 Task: Set up a recurring meeting titled 'Training Session' every Tuesday and Friday from 9:00 AM to 9:30 AM in the conference room, ending on 1/30/2024.
Action: Mouse moved to (9, 57)
Screenshot: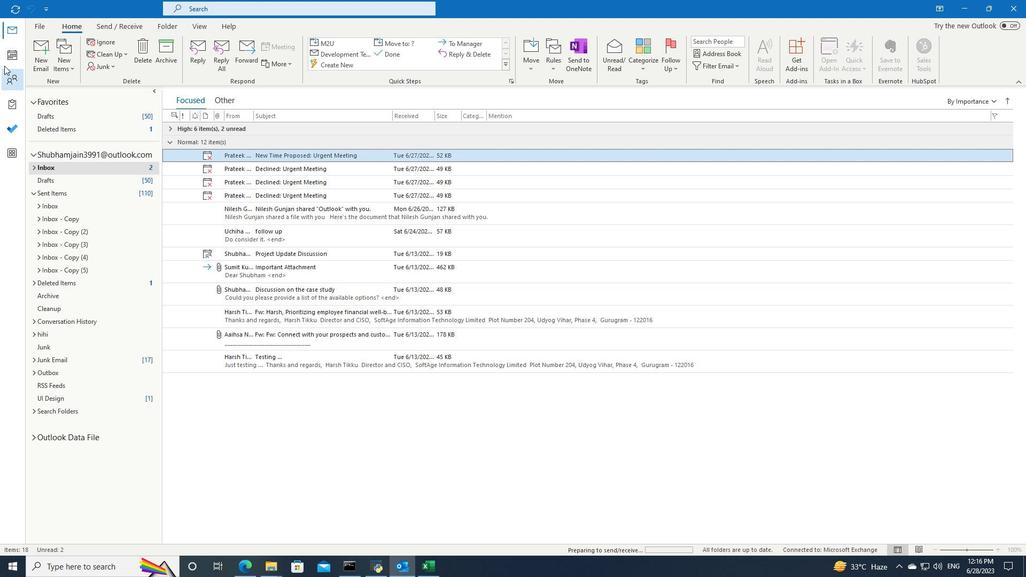 
Action: Mouse pressed left at (9, 57)
Screenshot: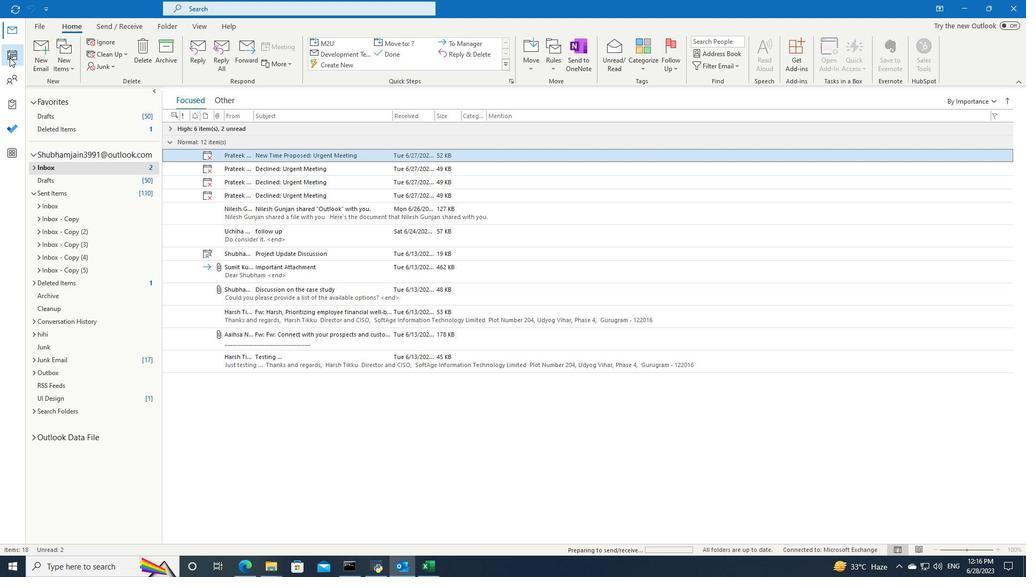 
Action: Mouse moved to (149, 102)
Screenshot: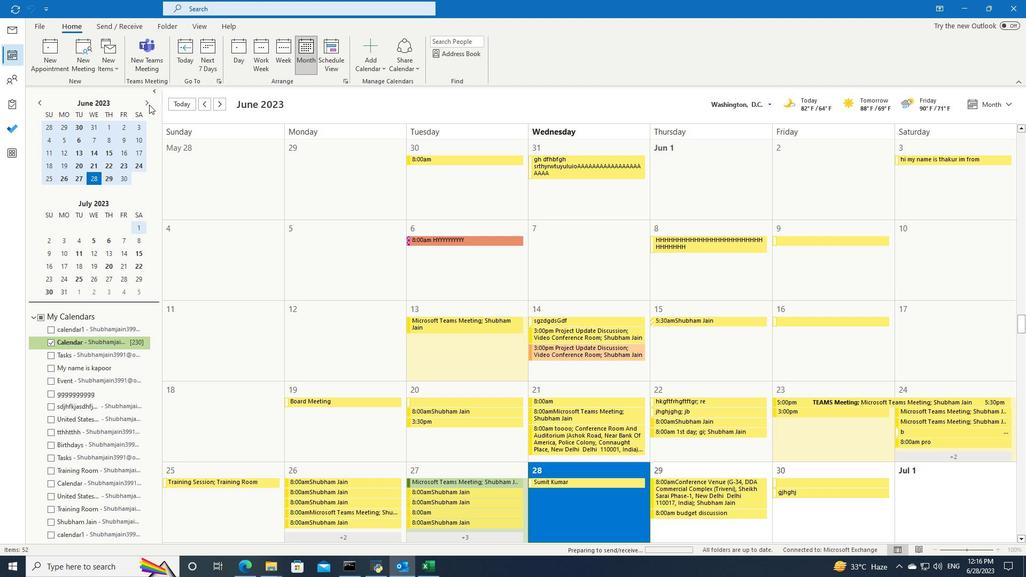 
Action: Mouse pressed left at (149, 102)
Screenshot: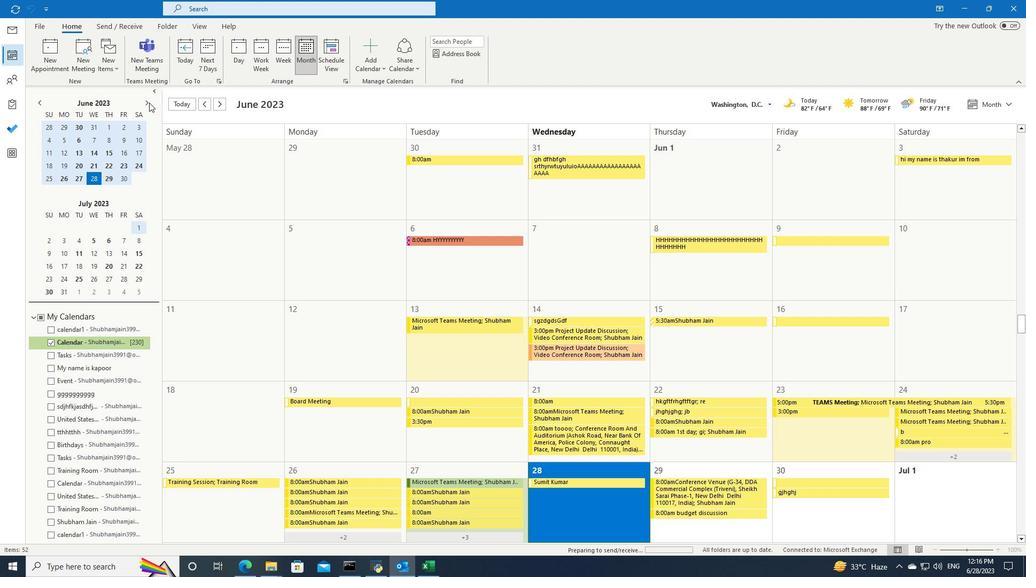 
Action: Mouse moved to (148, 102)
Screenshot: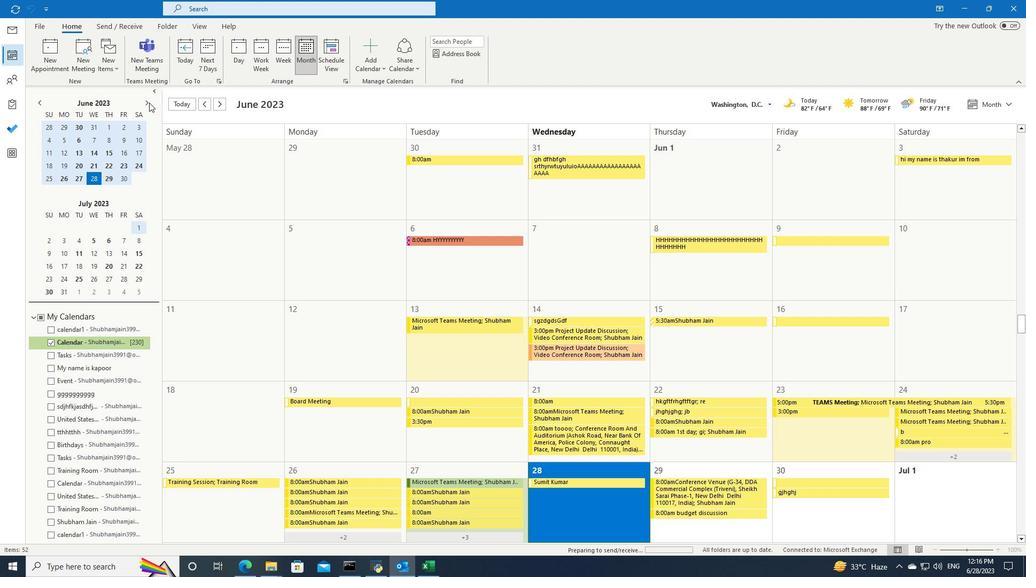 
Action: Mouse pressed left at (148, 102)
Screenshot: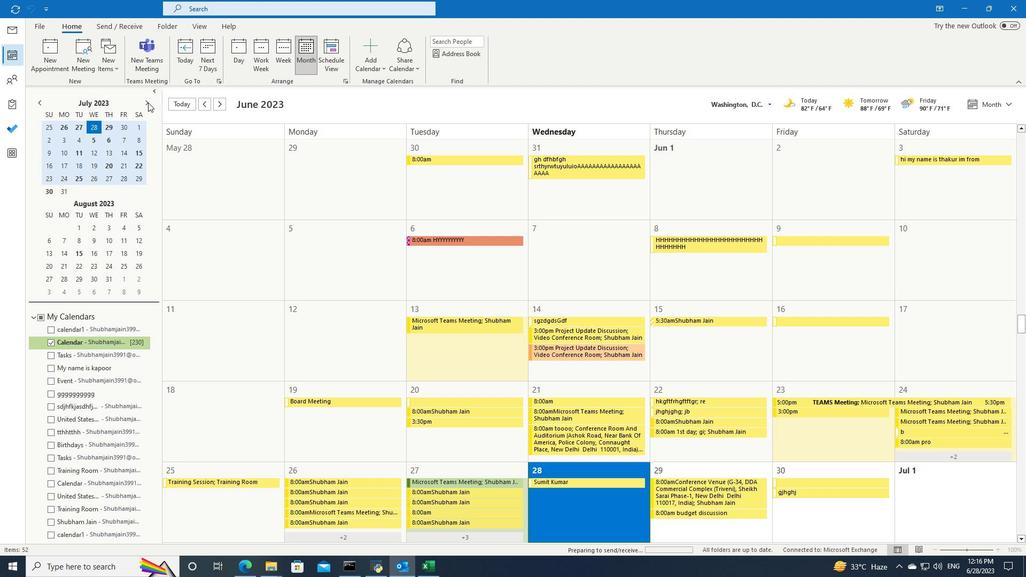 
Action: Mouse moved to (430, 341)
Screenshot: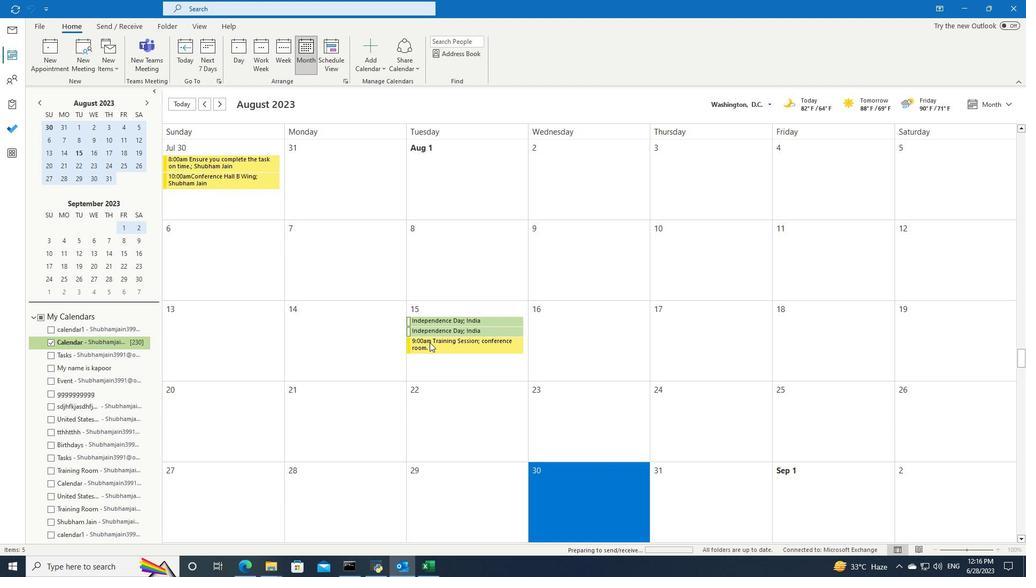
Action: Mouse pressed left at (430, 341)
Screenshot: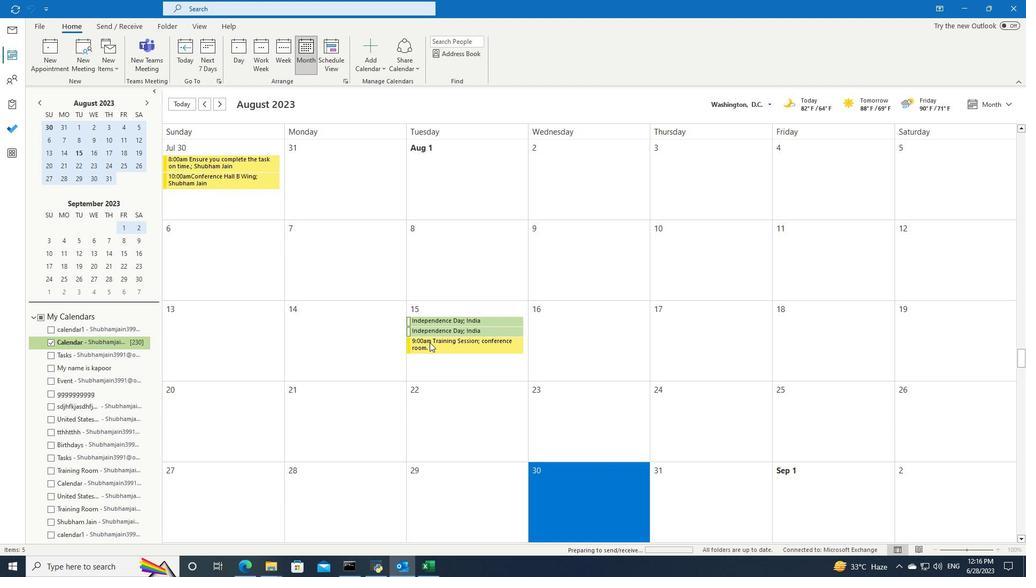 
Action: Mouse pressed left at (430, 341)
Screenshot: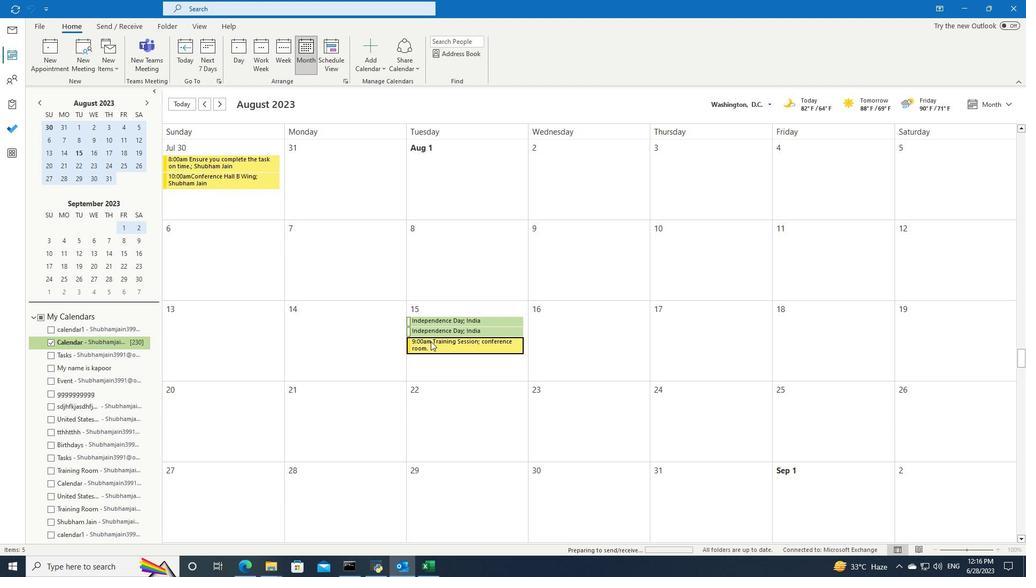 
Action: Mouse moved to (320, 51)
Screenshot: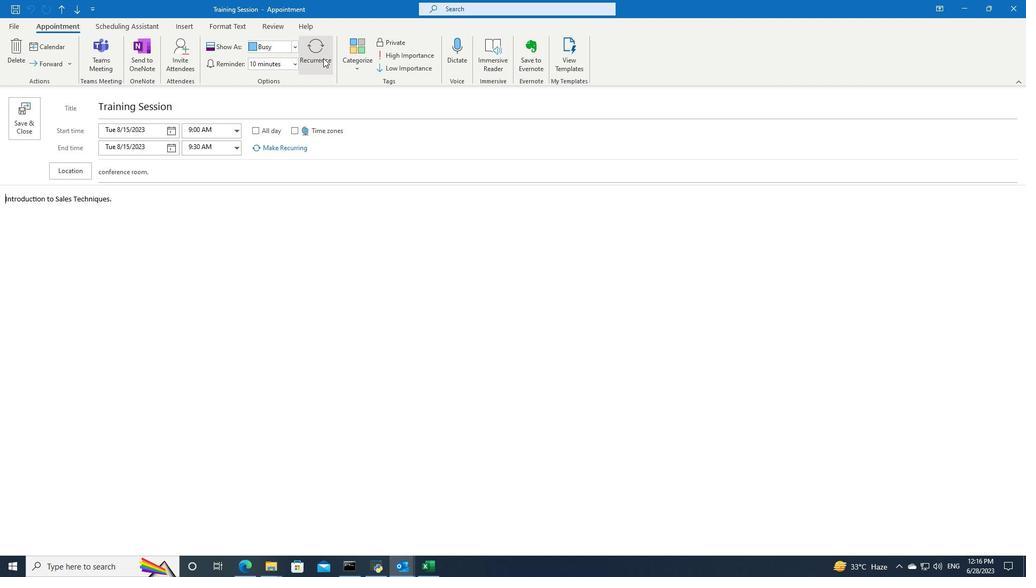 
Action: Mouse pressed left at (320, 51)
Screenshot: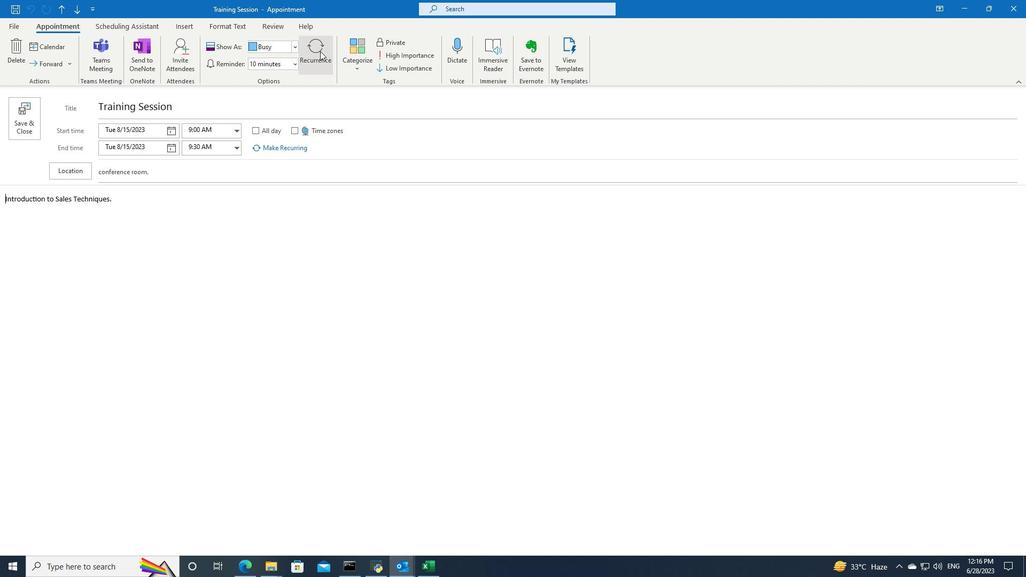
Action: Mouse moved to (498, 286)
Screenshot: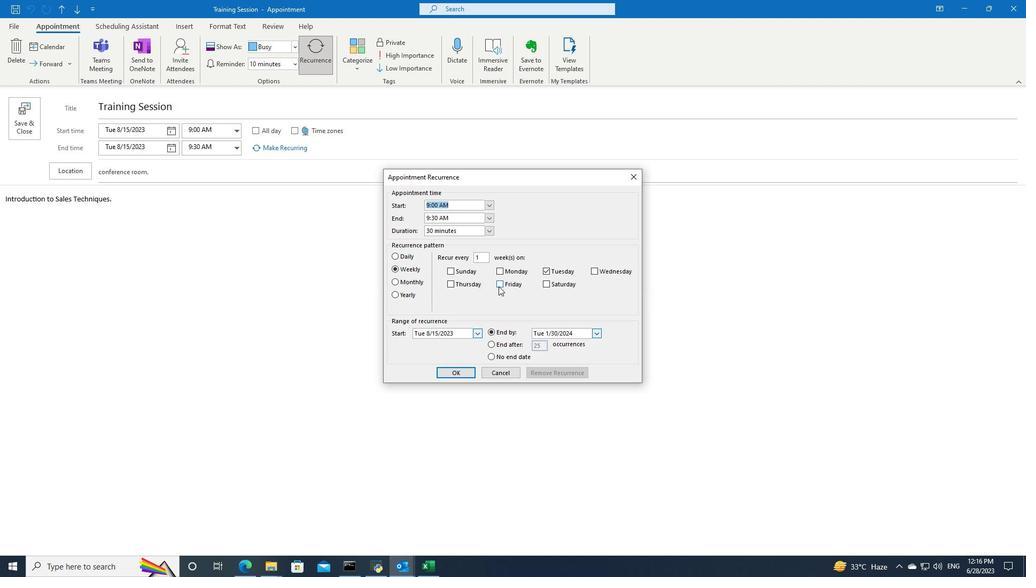 
Action: Mouse pressed left at (498, 286)
Screenshot: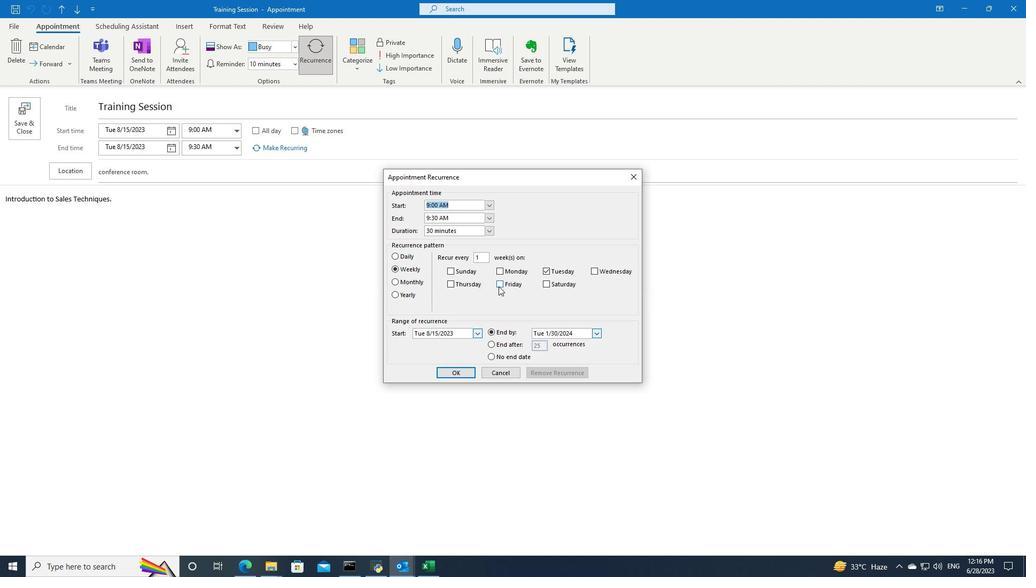 
Action: Mouse moved to (460, 373)
Screenshot: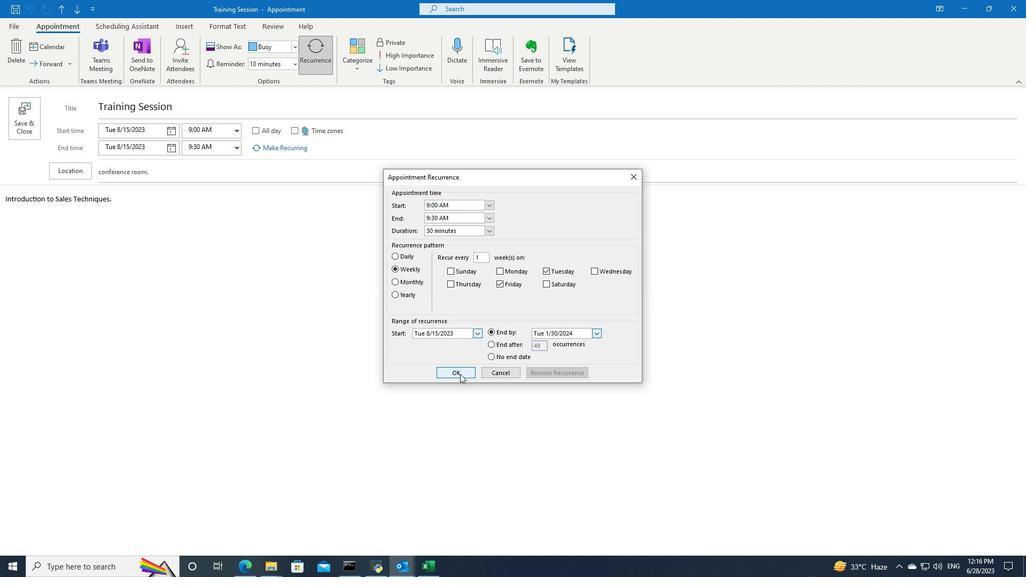 
Action: Mouse pressed left at (460, 373)
Screenshot: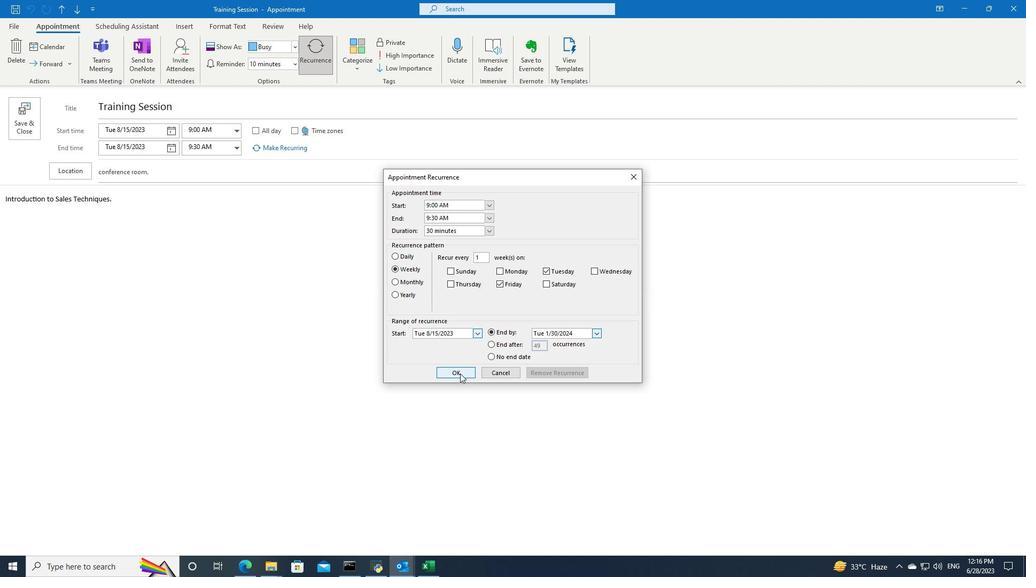 
Action: Mouse moved to (31, 127)
Screenshot: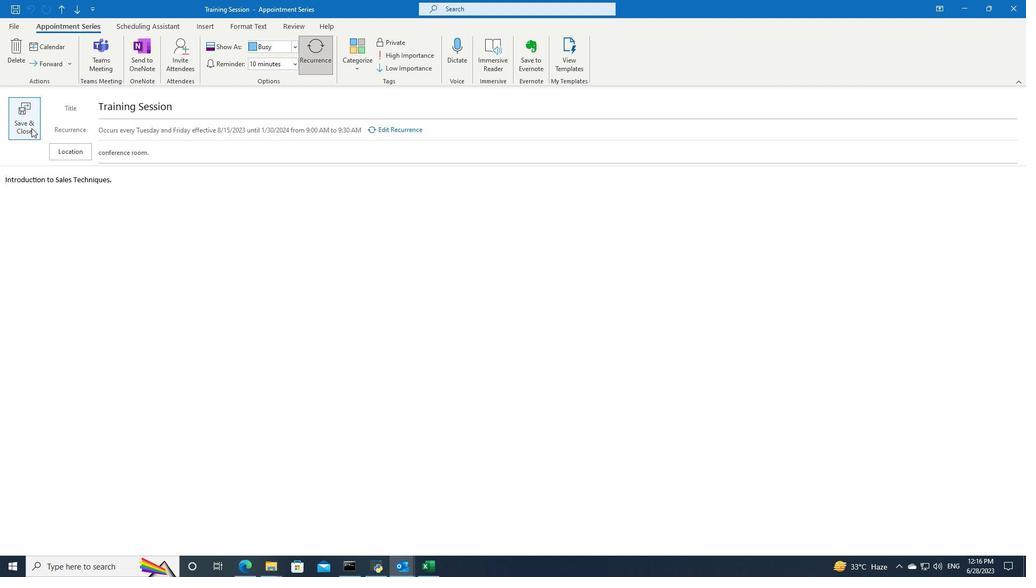 
Action: Mouse pressed left at (31, 127)
Screenshot: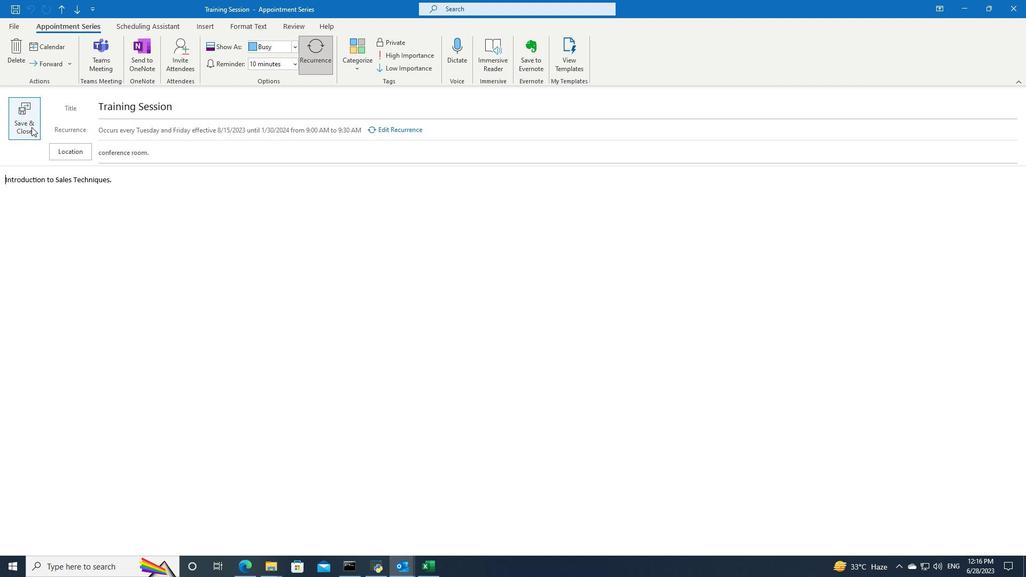 
